 Task: Add Market Corner Two-Bite Brownies to the cart.
Action: Mouse moved to (17, 65)
Screenshot: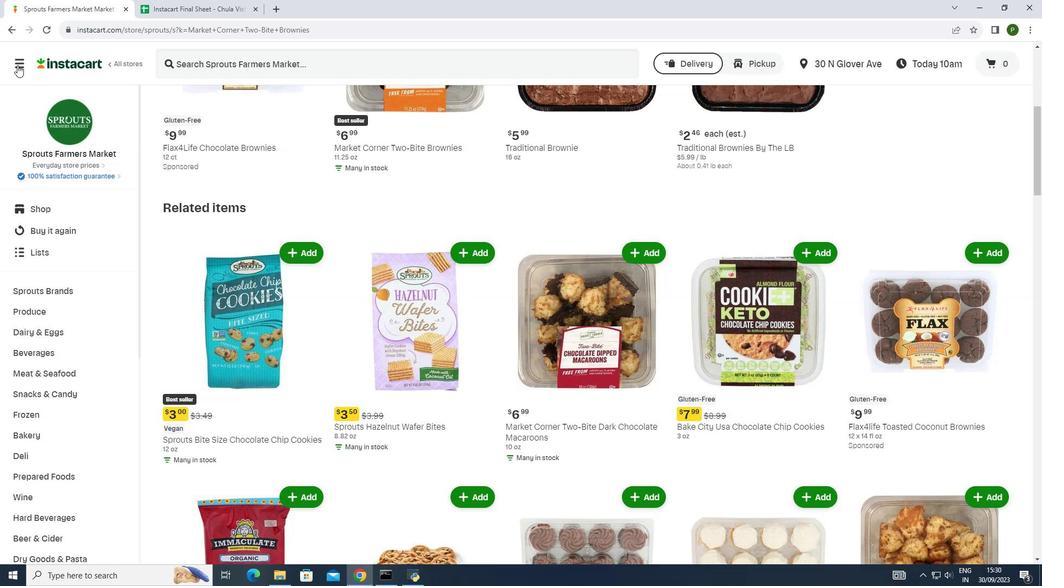 
Action: Mouse pressed left at (17, 65)
Screenshot: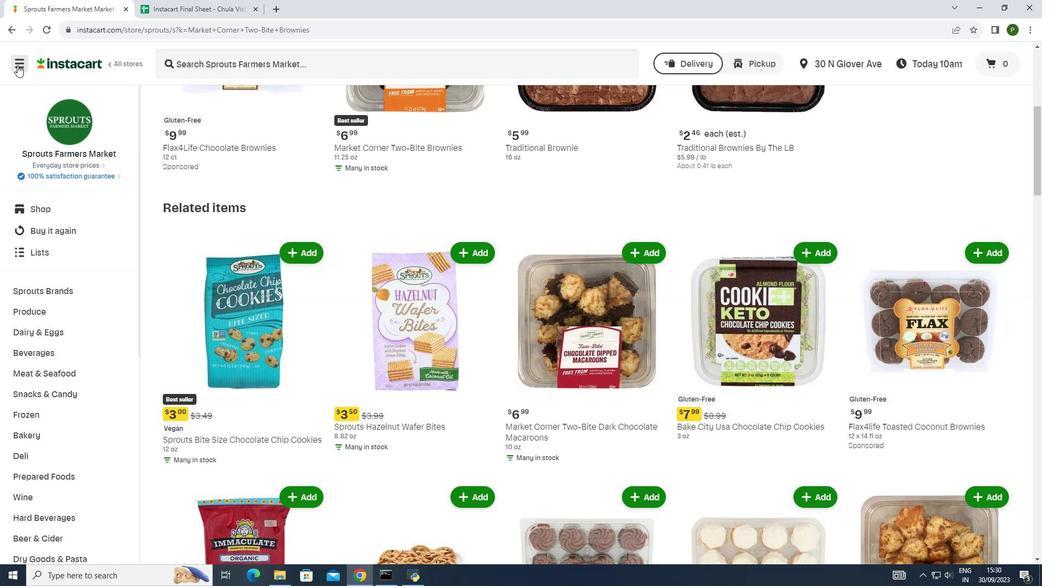 
Action: Mouse moved to (36, 280)
Screenshot: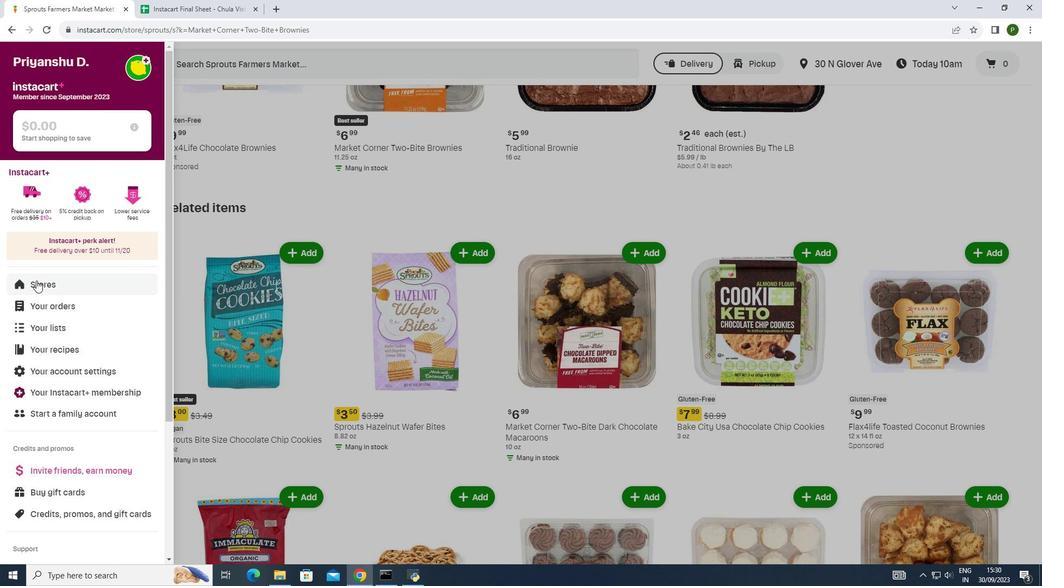 
Action: Mouse pressed left at (36, 280)
Screenshot: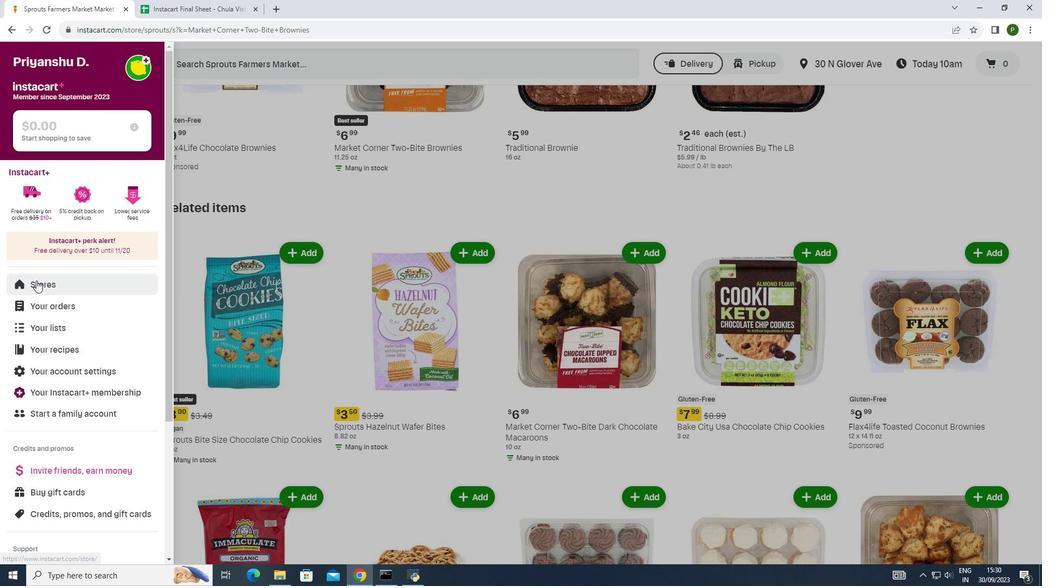 
Action: Mouse moved to (230, 106)
Screenshot: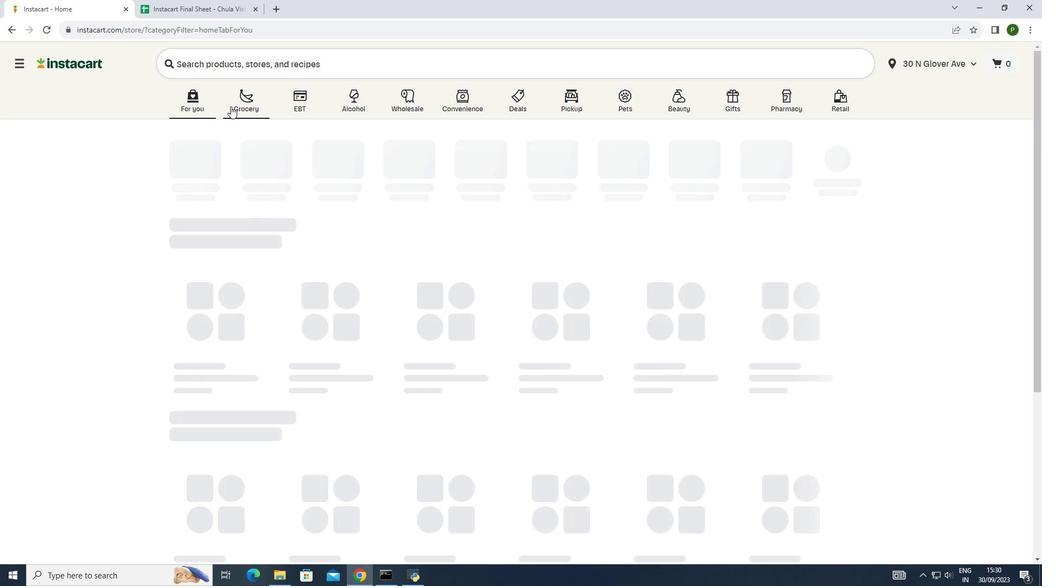 
Action: Mouse pressed left at (230, 106)
Screenshot: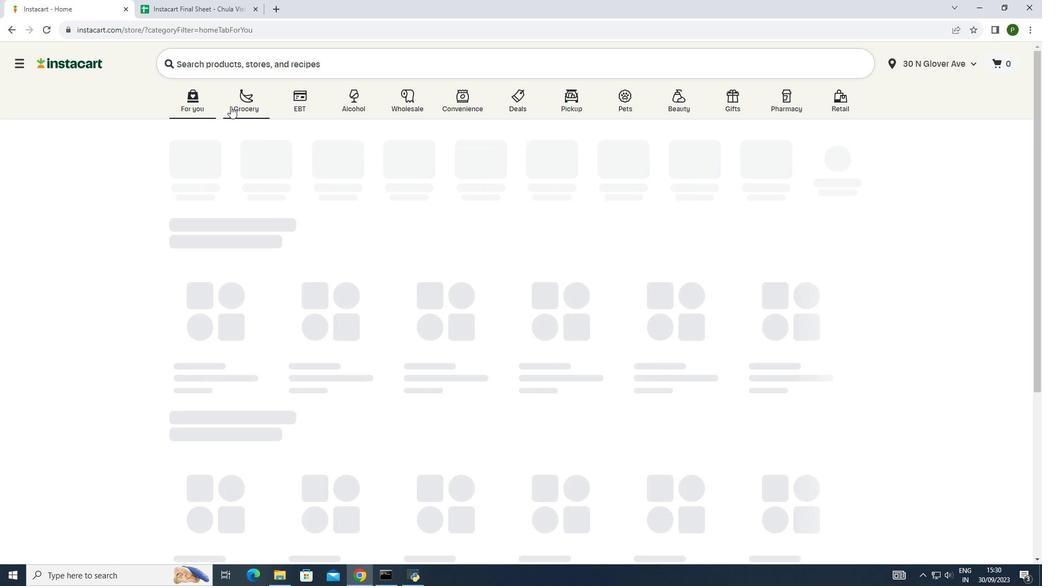 
Action: Mouse moved to (547, 163)
Screenshot: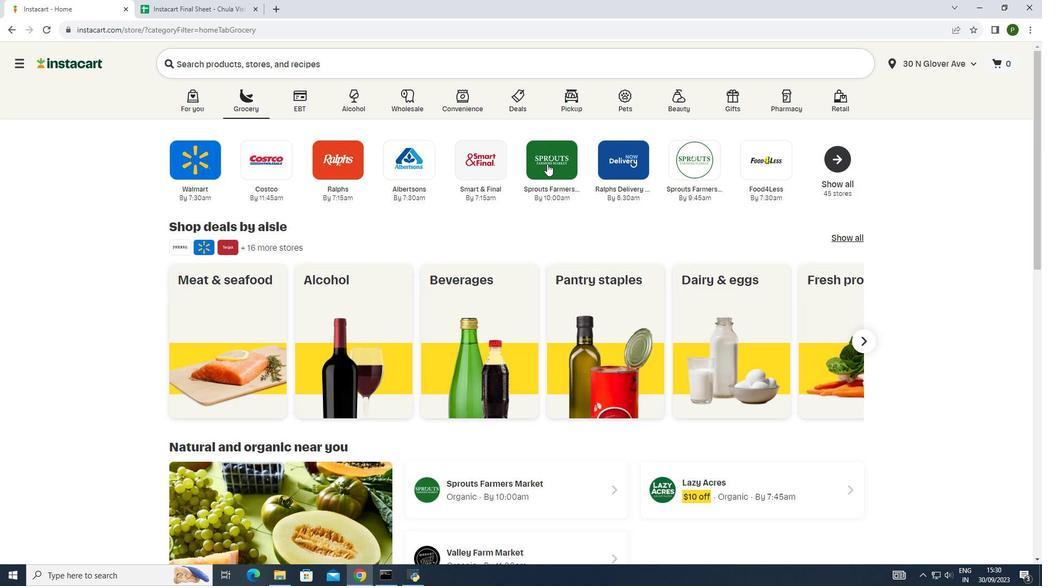 
Action: Mouse pressed left at (547, 163)
Screenshot: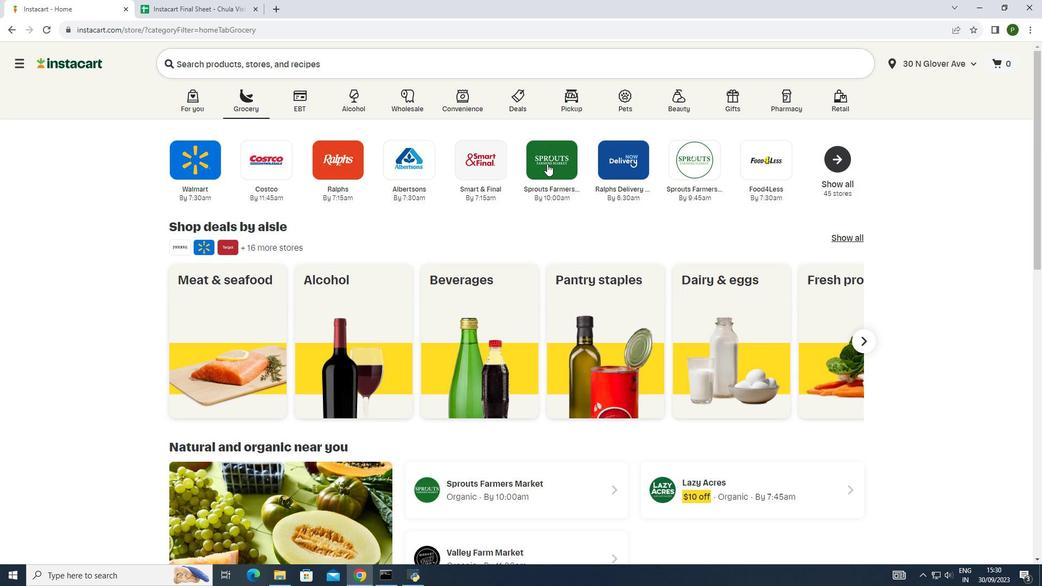 
Action: Mouse moved to (82, 288)
Screenshot: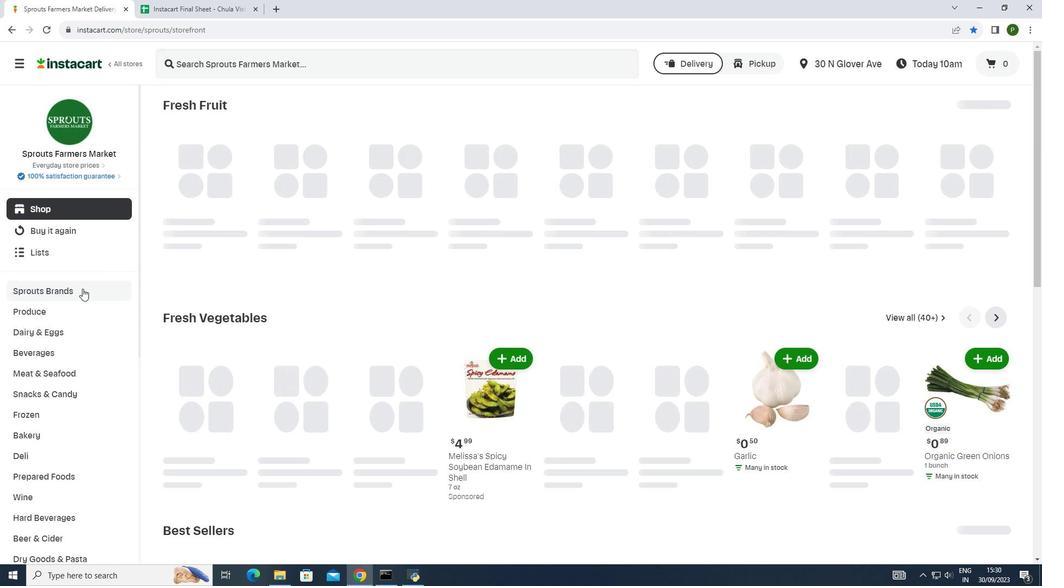 
Action: Mouse pressed left at (82, 288)
Screenshot: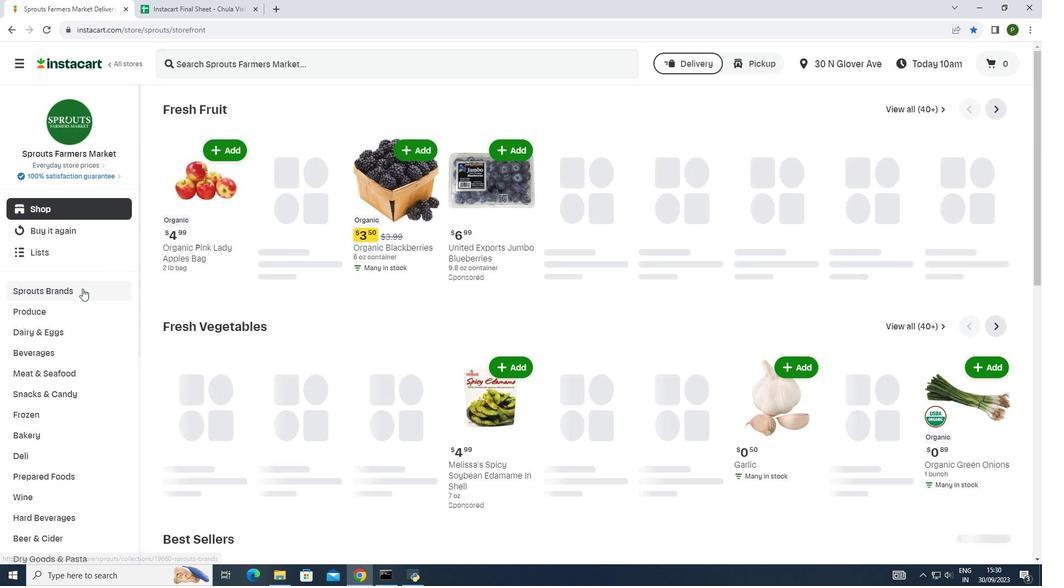 
Action: Mouse moved to (64, 307)
Screenshot: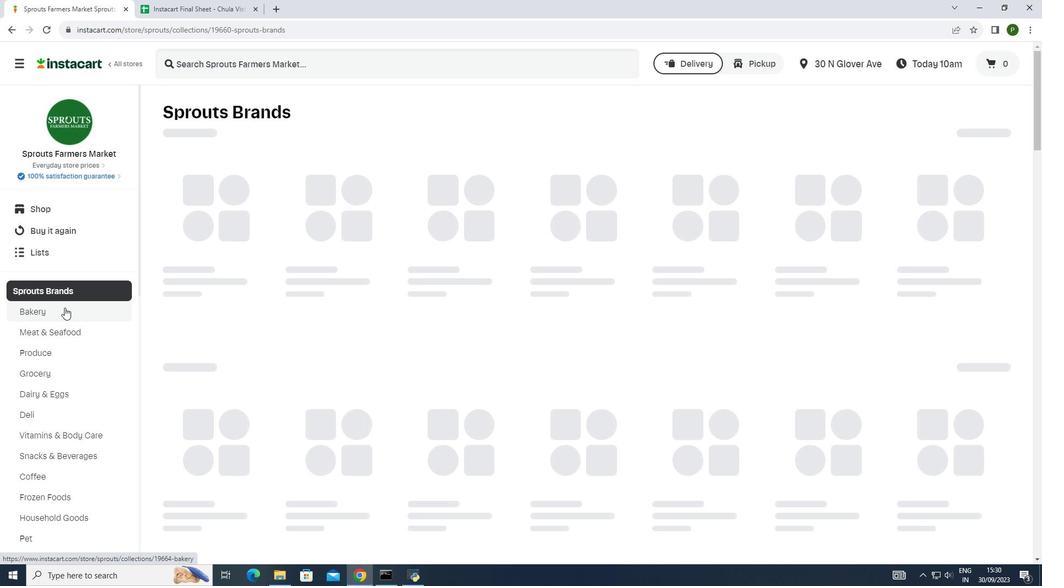 
Action: Mouse pressed left at (64, 307)
Screenshot: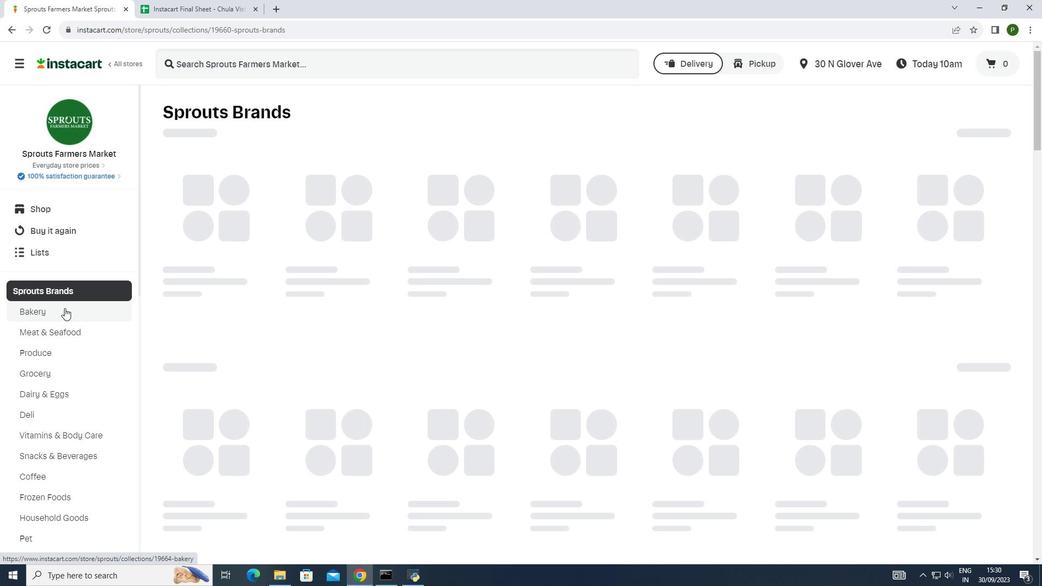 
Action: Mouse moved to (852, 336)
Screenshot: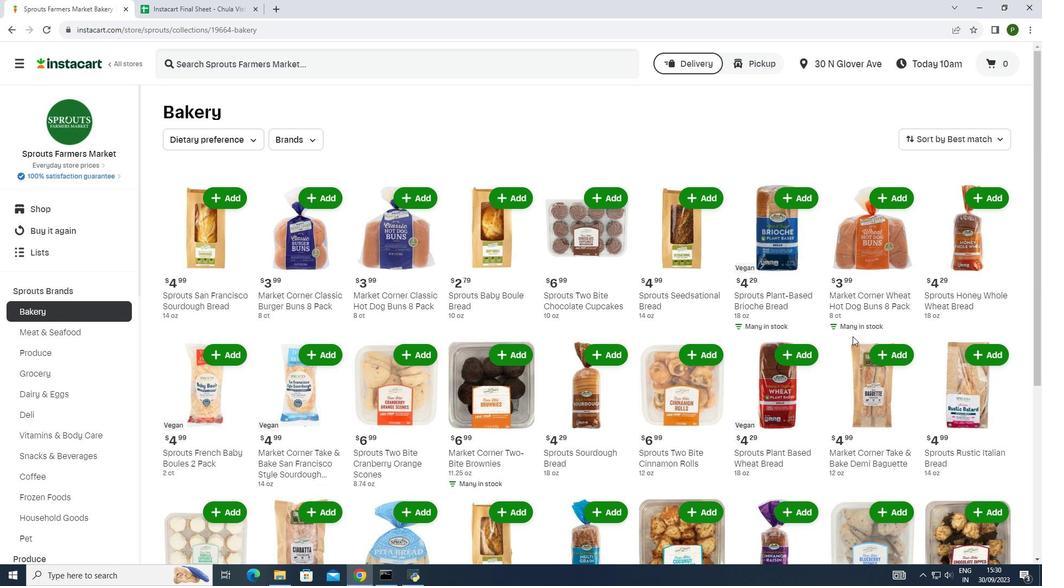 
Action: Mouse scrolled (852, 336) with delta (0, 0)
Screenshot: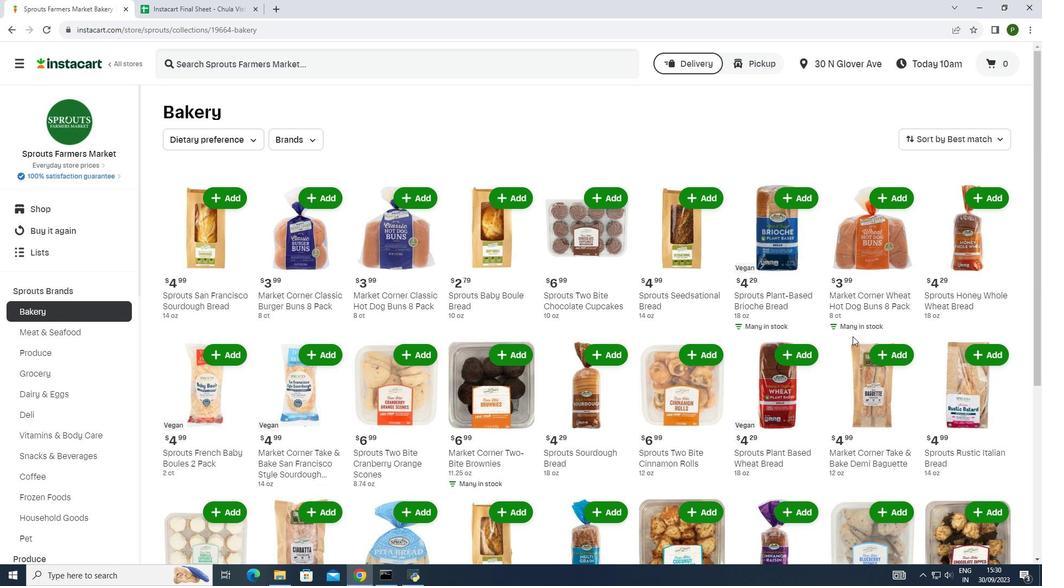 
Action: Mouse scrolled (852, 336) with delta (0, 0)
Screenshot: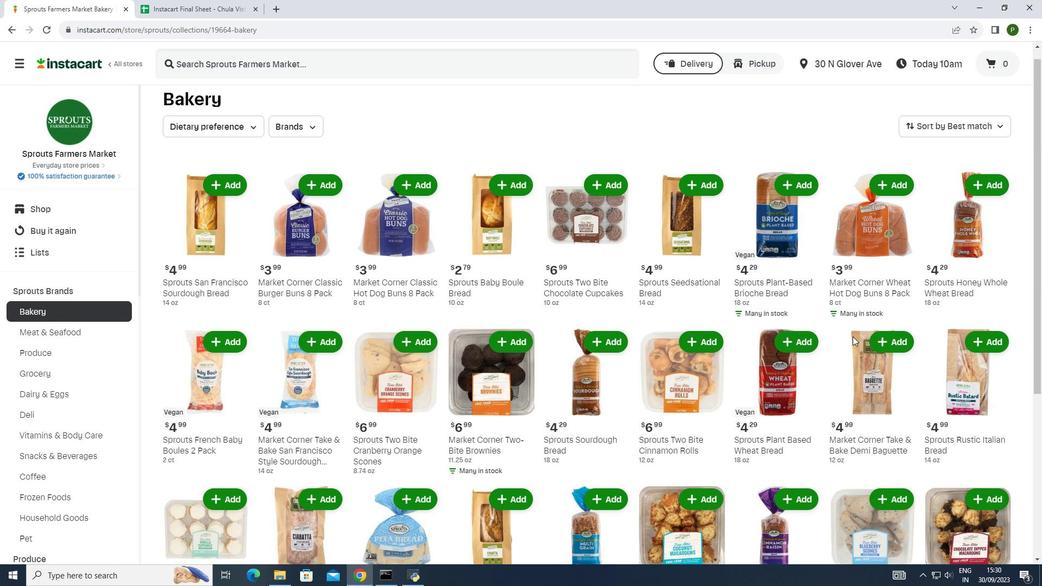 
Action: Mouse moved to (851, 336)
Screenshot: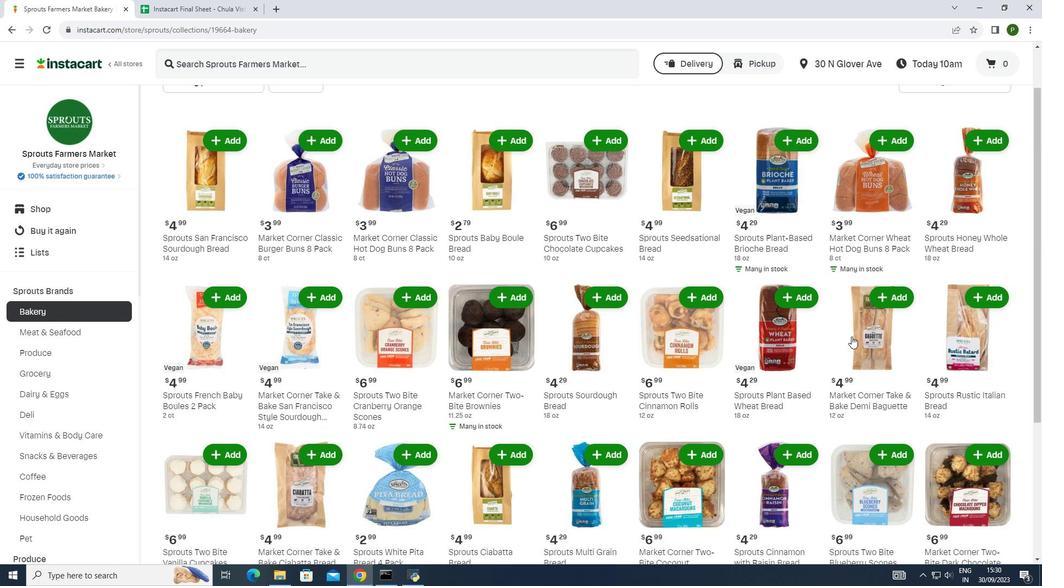 
Action: Mouse scrolled (851, 336) with delta (0, 0)
Screenshot: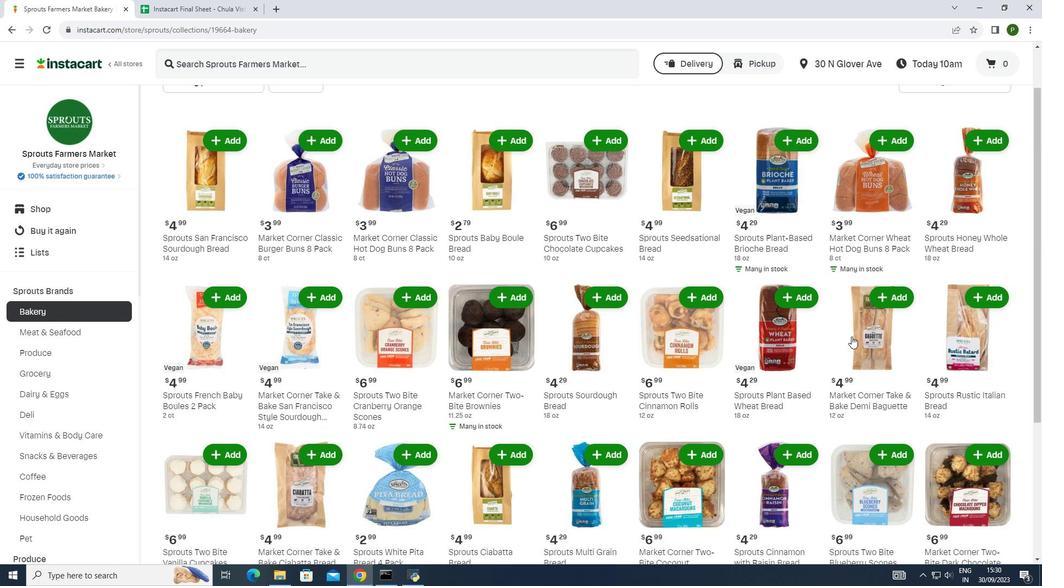 
Action: Mouse moved to (498, 188)
Screenshot: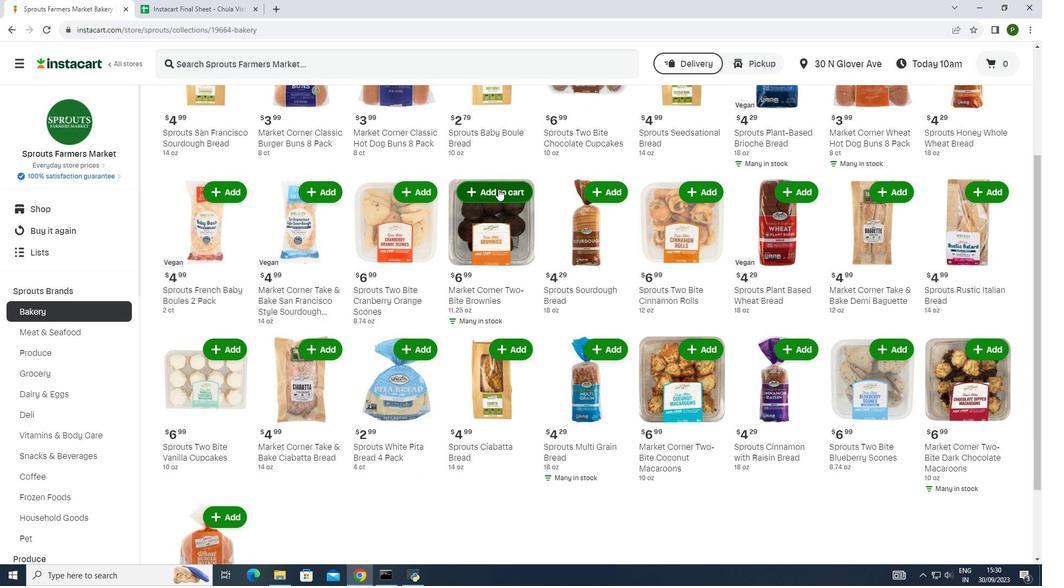 
Action: Mouse pressed left at (498, 188)
Screenshot: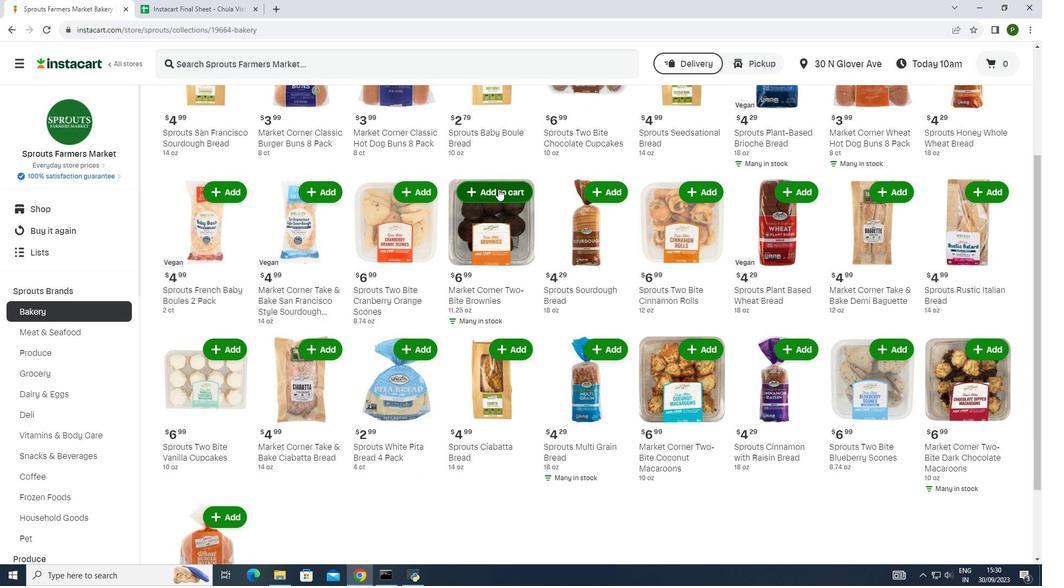 
